 Task: Rotate the text to 90 degree.
Action: Mouse moved to (807, 289)
Screenshot: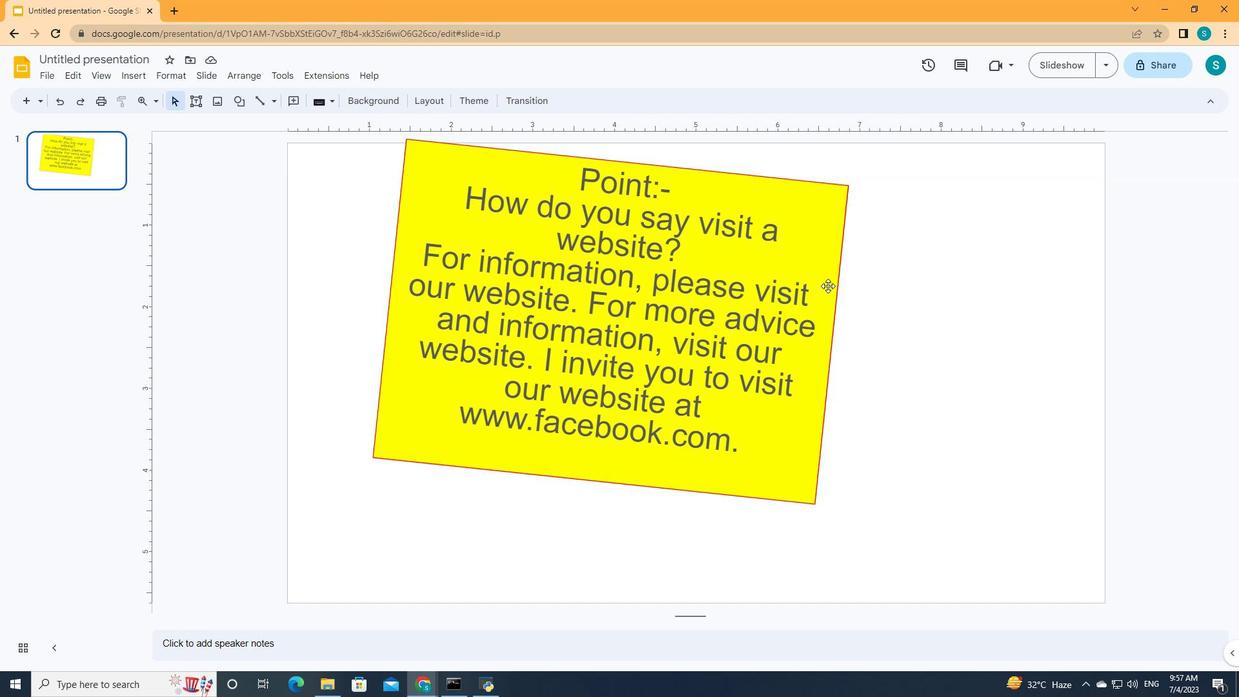 
Action: Mouse pressed left at (807, 289)
Screenshot: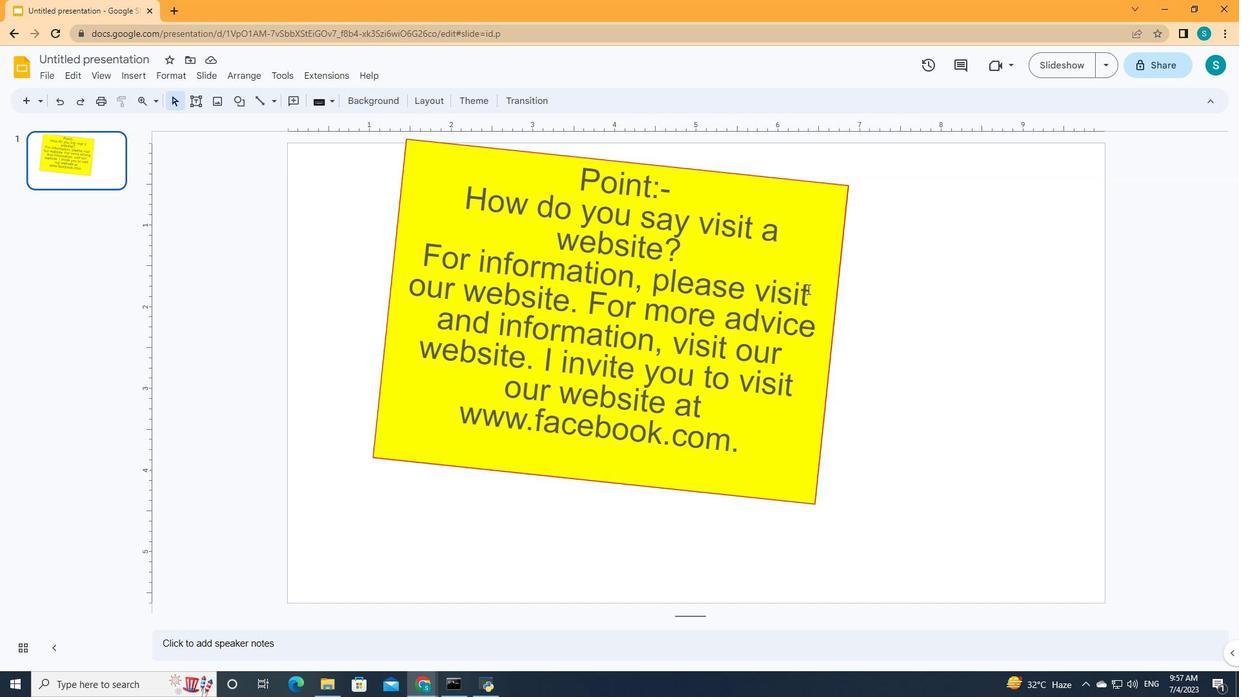 
Action: Mouse moved to (917, 100)
Screenshot: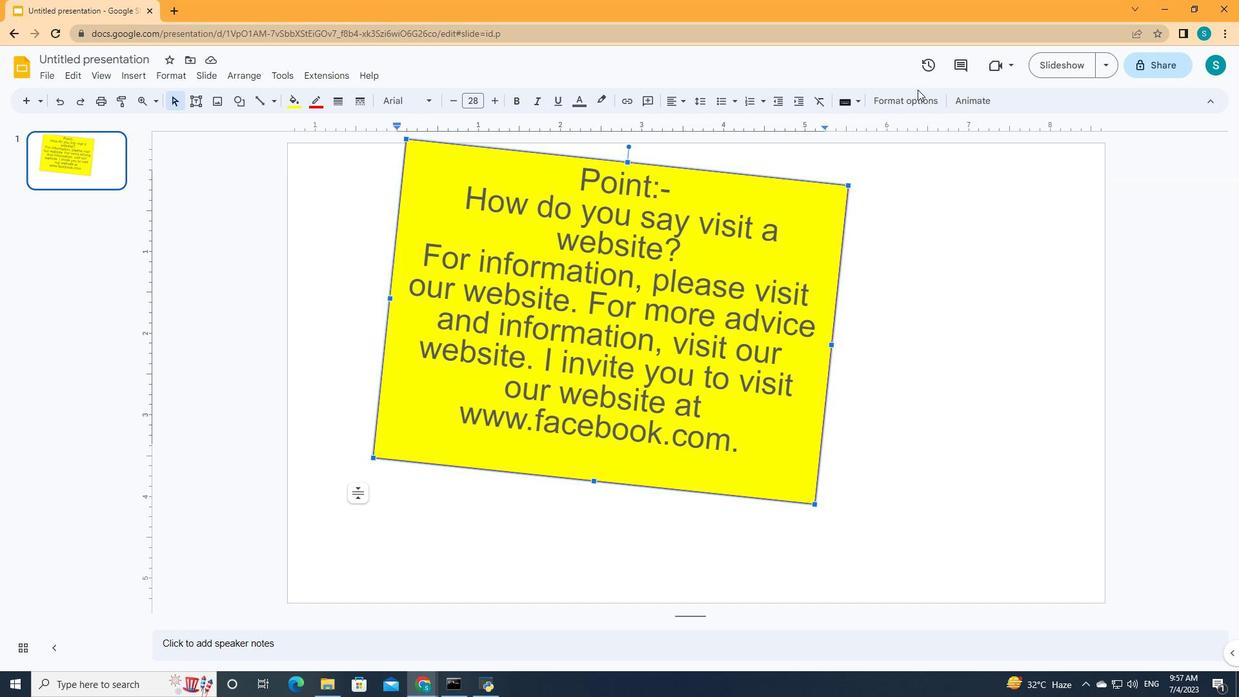 
Action: Mouse pressed left at (917, 100)
Screenshot: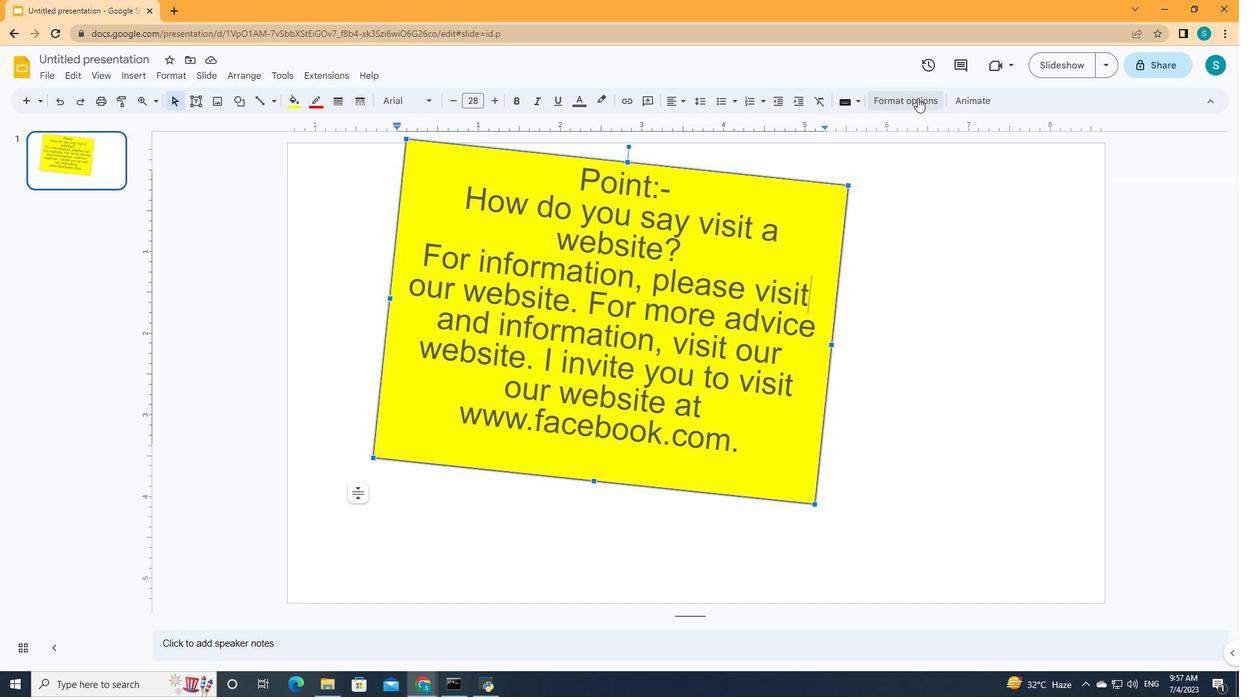 
Action: Mouse moved to (1063, 138)
Screenshot: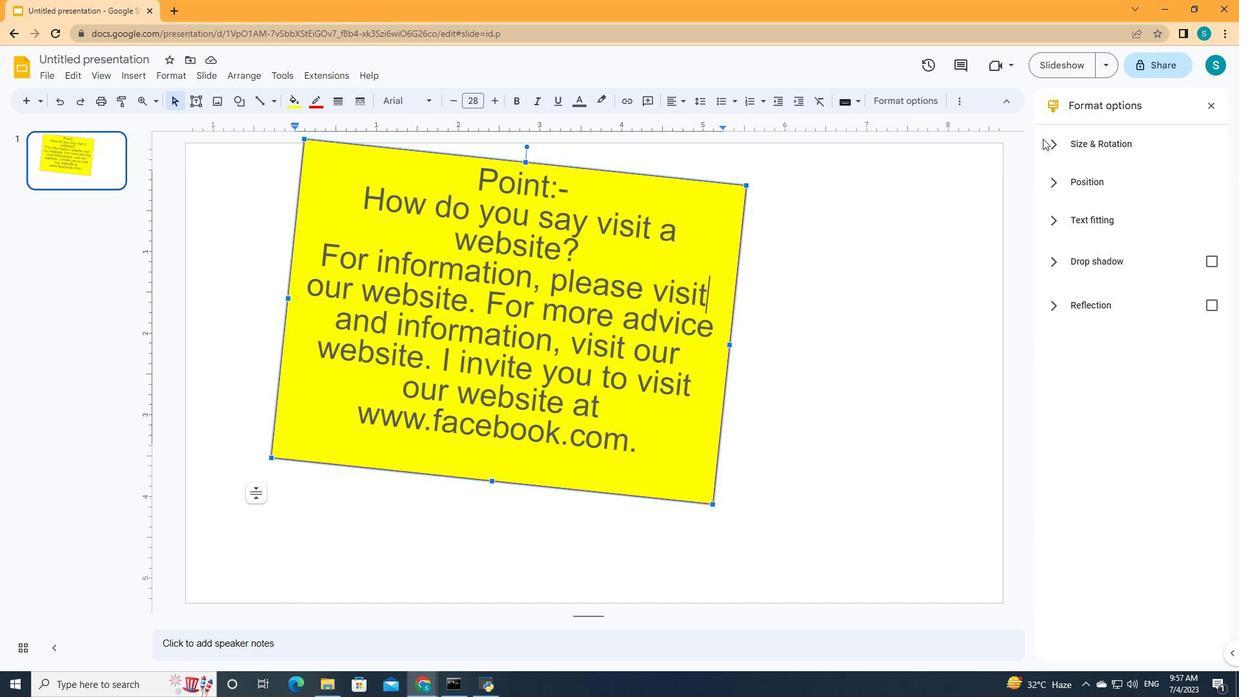 
Action: Mouse pressed left at (1063, 138)
Screenshot: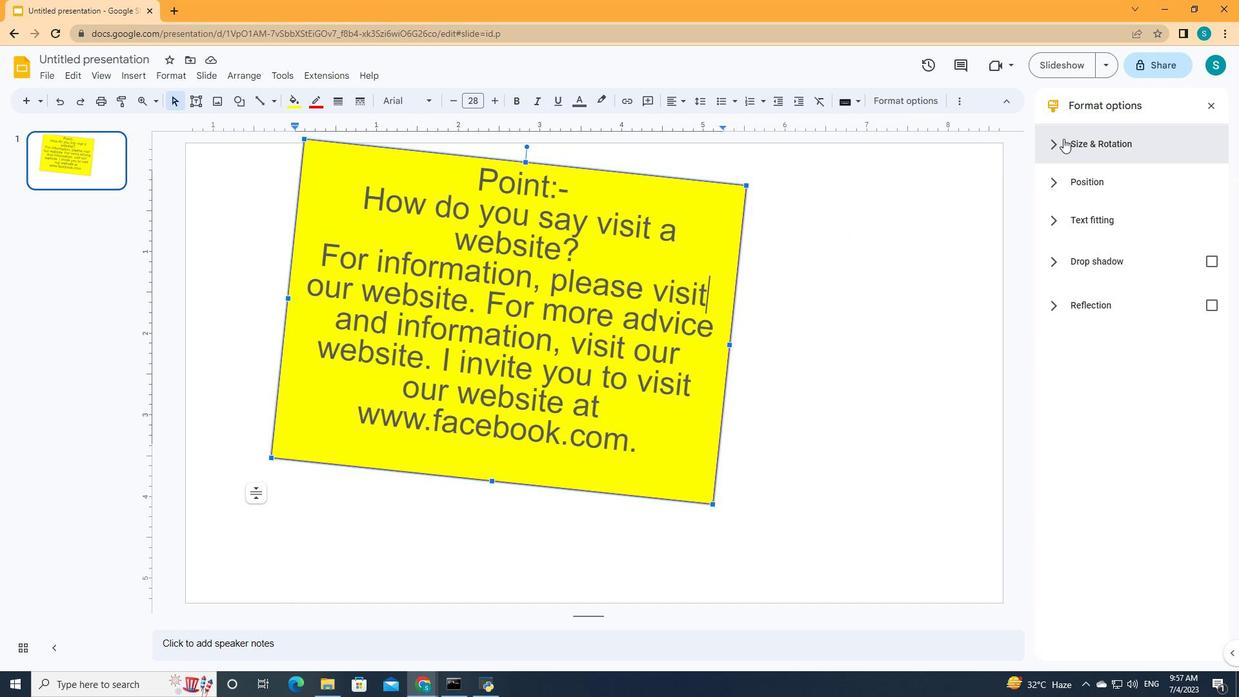 
Action: Mouse moved to (1118, 367)
Screenshot: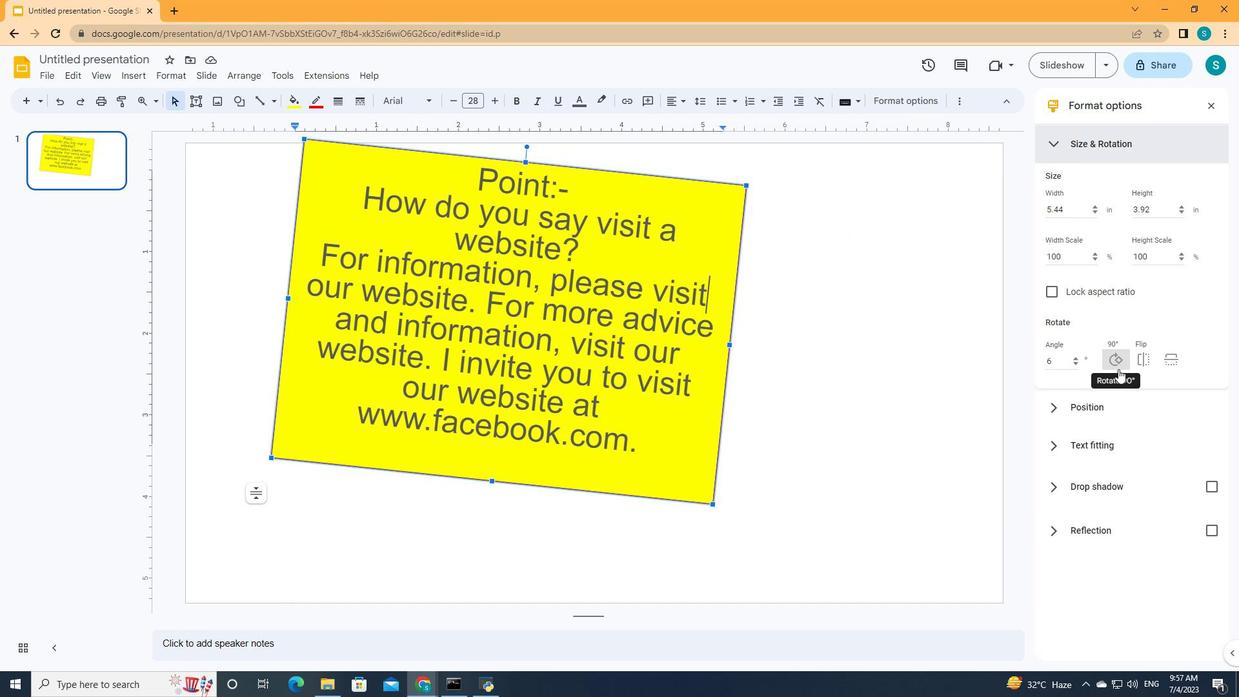 
Action: Mouse pressed left at (1118, 367)
Screenshot: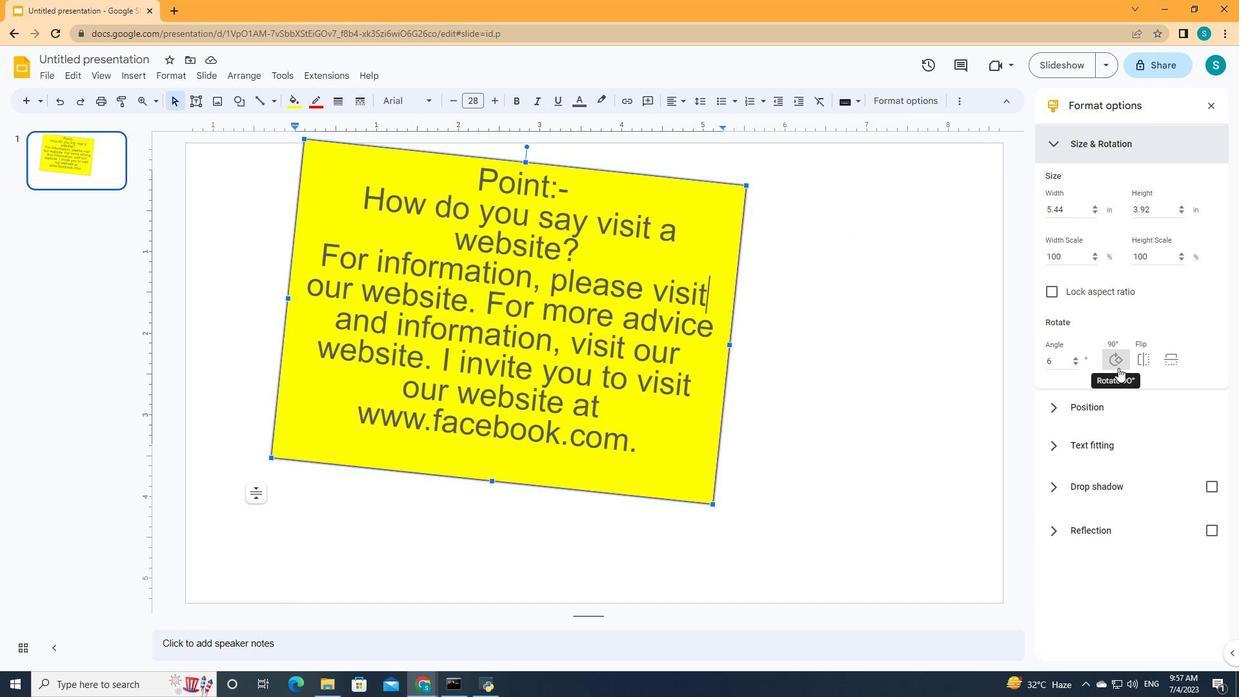 
